 Task: Look for products in the category "Aromatherapy & Essential Oils" from Soothing Touch only.
Action: Mouse pressed left at (268, 127)
Screenshot: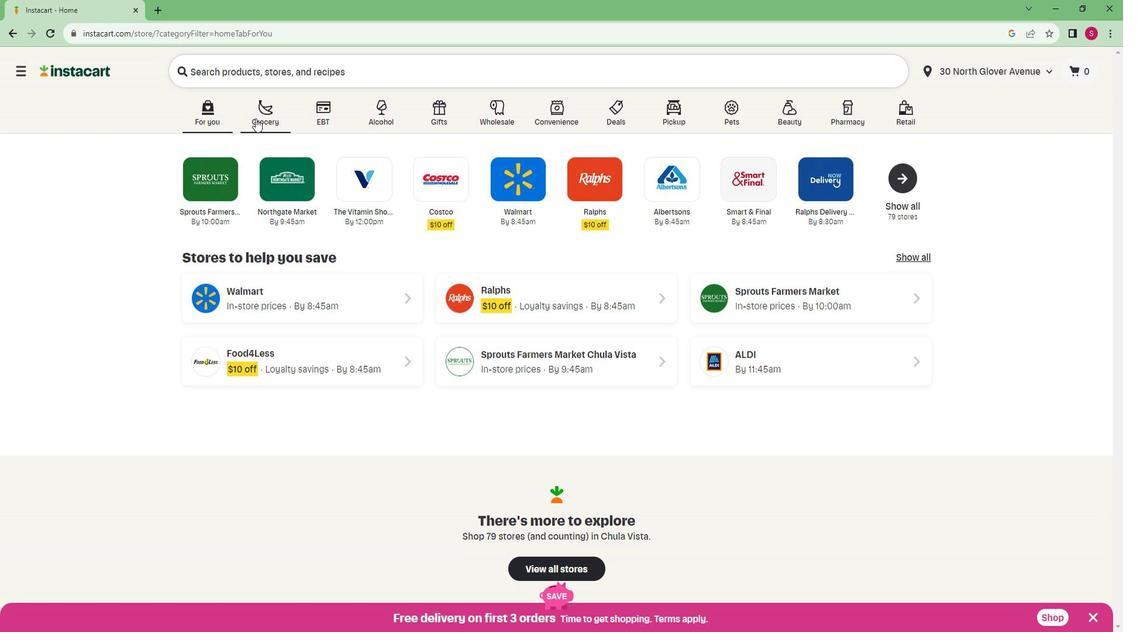 
Action: Mouse moved to (244, 345)
Screenshot: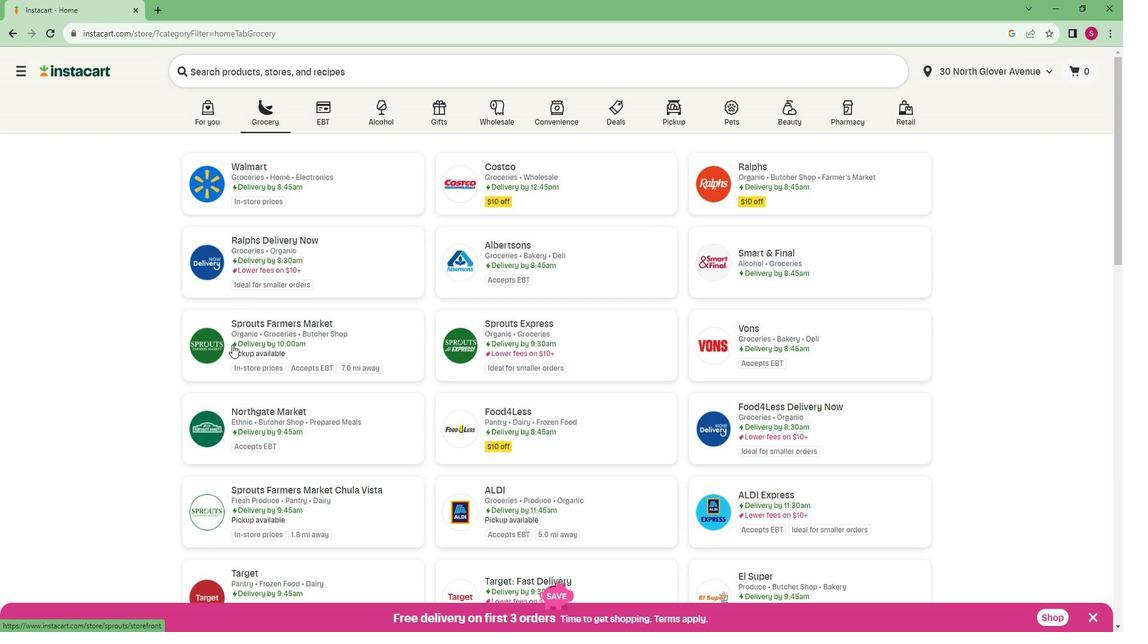 
Action: Mouse pressed left at (244, 345)
Screenshot: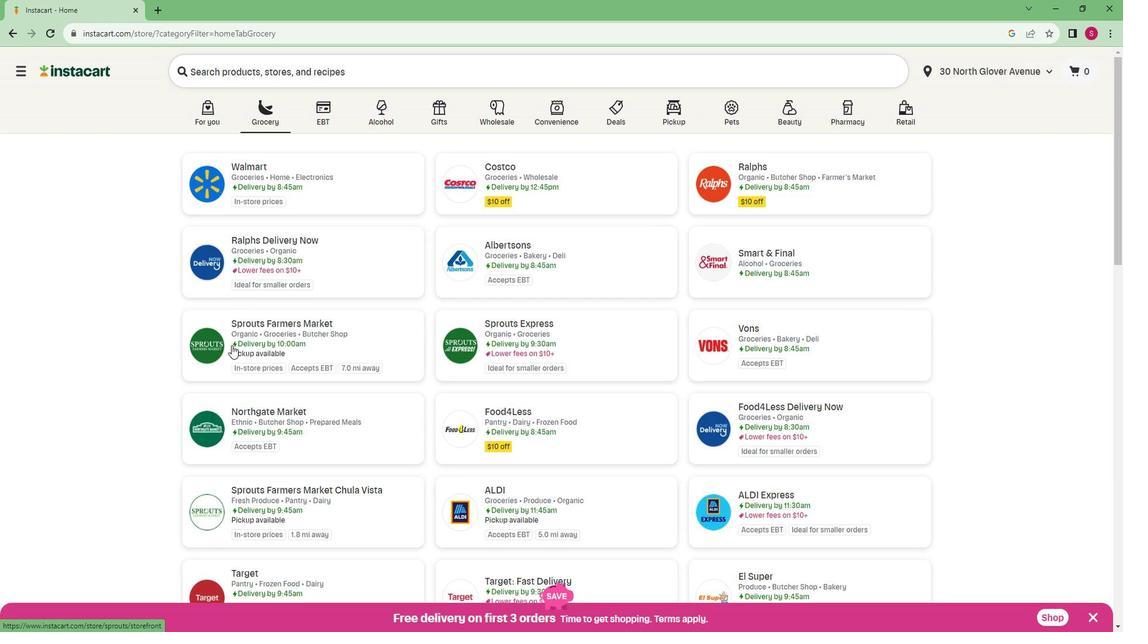 
Action: Mouse moved to (107, 454)
Screenshot: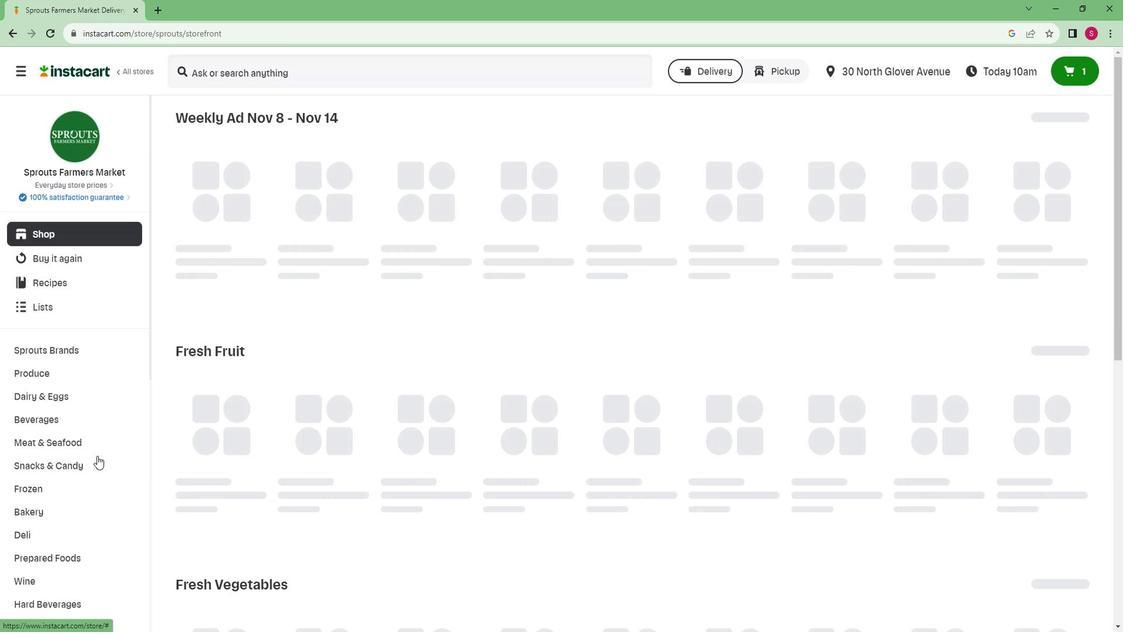 
Action: Mouse scrolled (107, 453) with delta (0, 0)
Screenshot: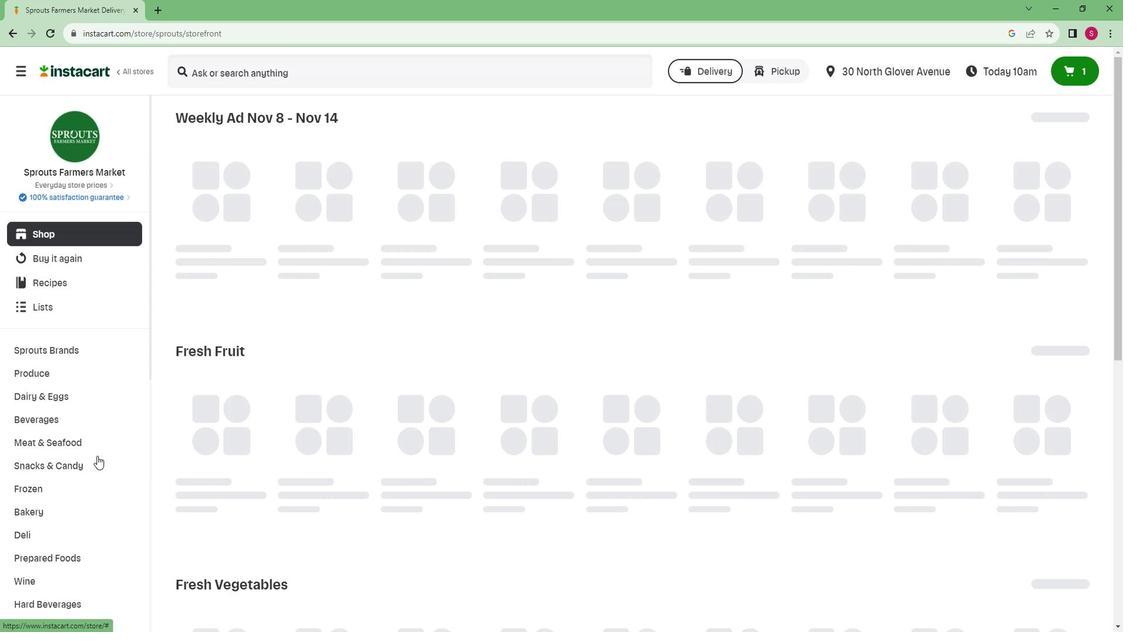 
Action: Mouse scrolled (107, 453) with delta (0, 0)
Screenshot: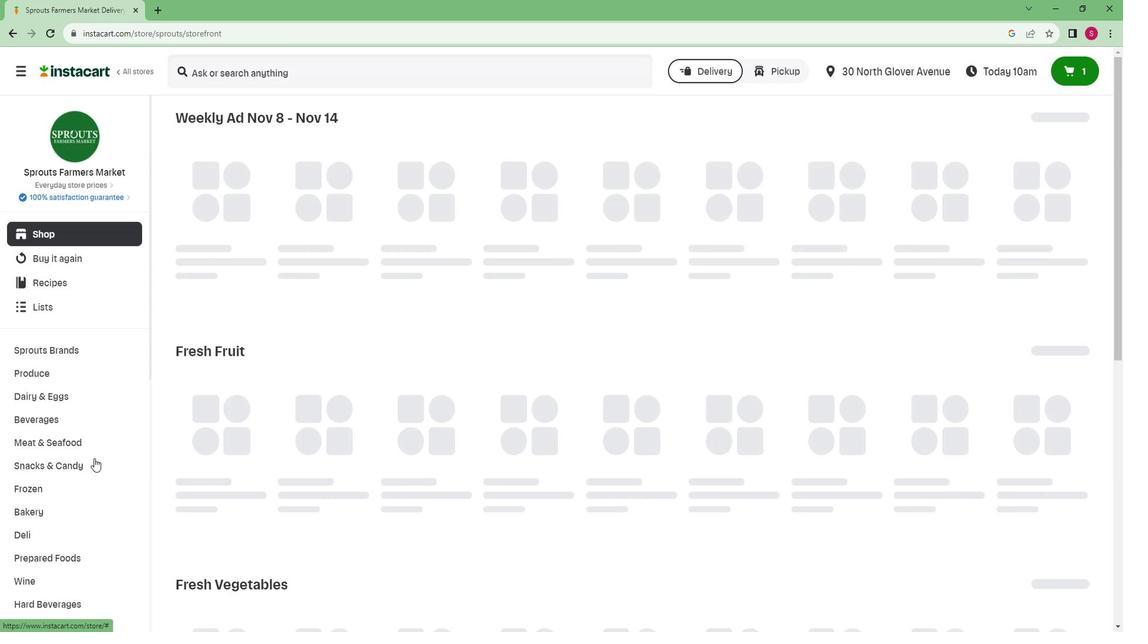
Action: Mouse scrolled (107, 453) with delta (0, 0)
Screenshot: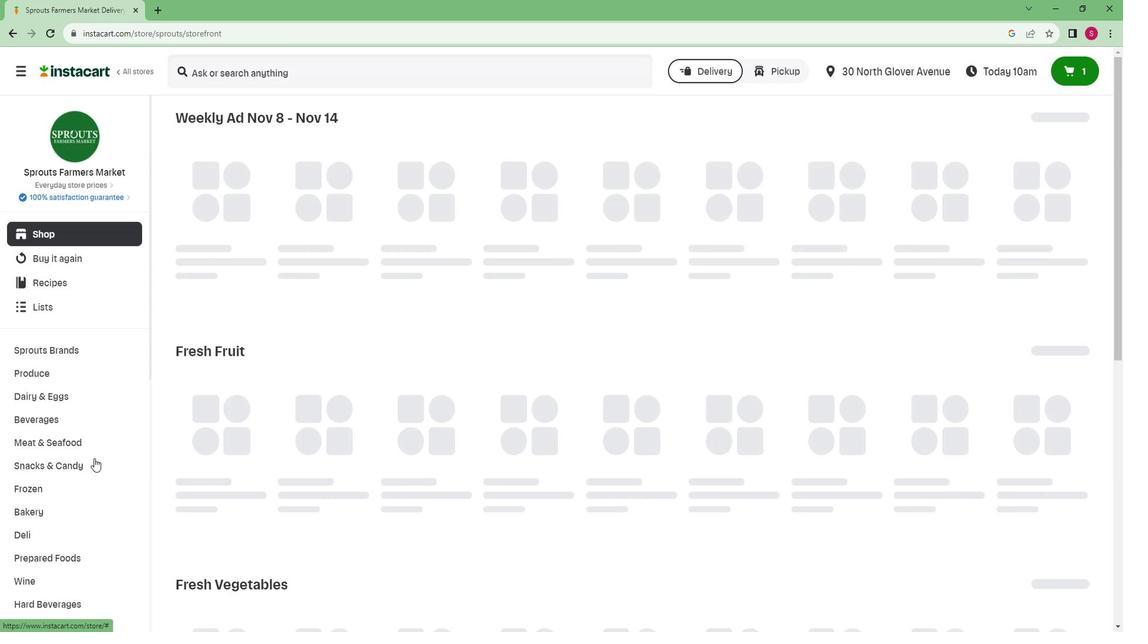 
Action: Mouse scrolled (107, 453) with delta (0, 0)
Screenshot: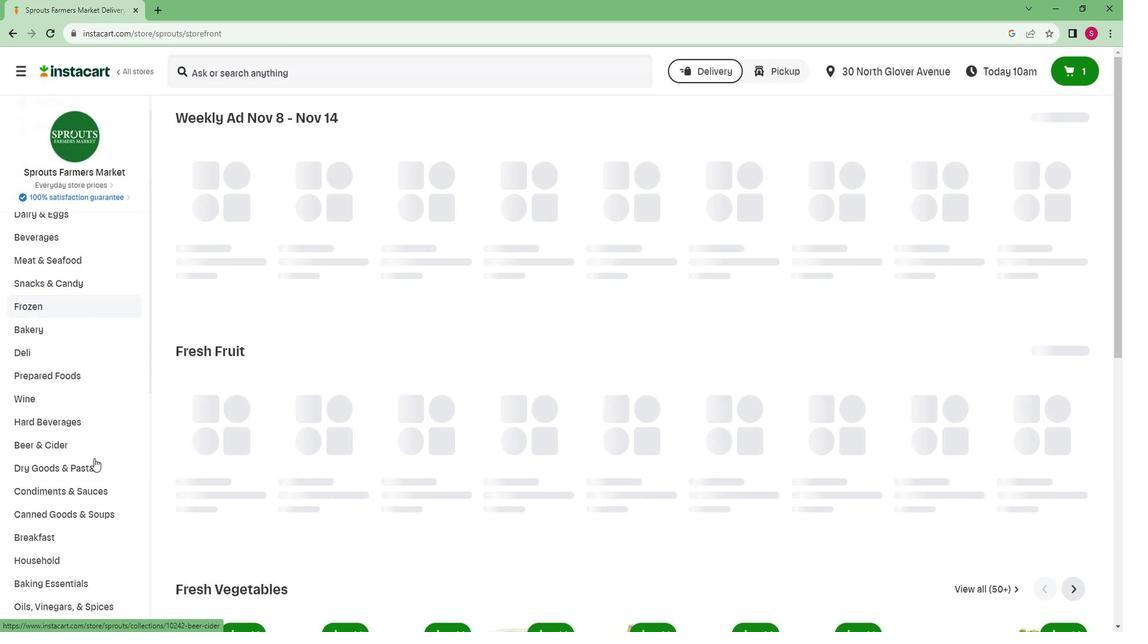 
Action: Mouse scrolled (107, 453) with delta (0, 0)
Screenshot: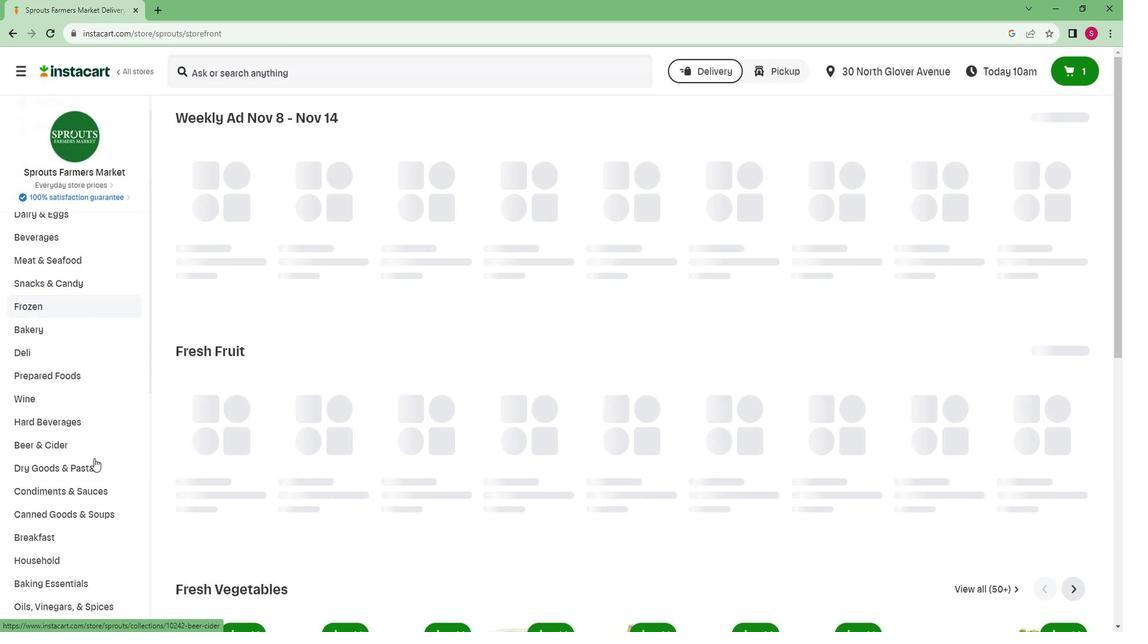 
Action: Mouse scrolled (107, 453) with delta (0, 0)
Screenshot: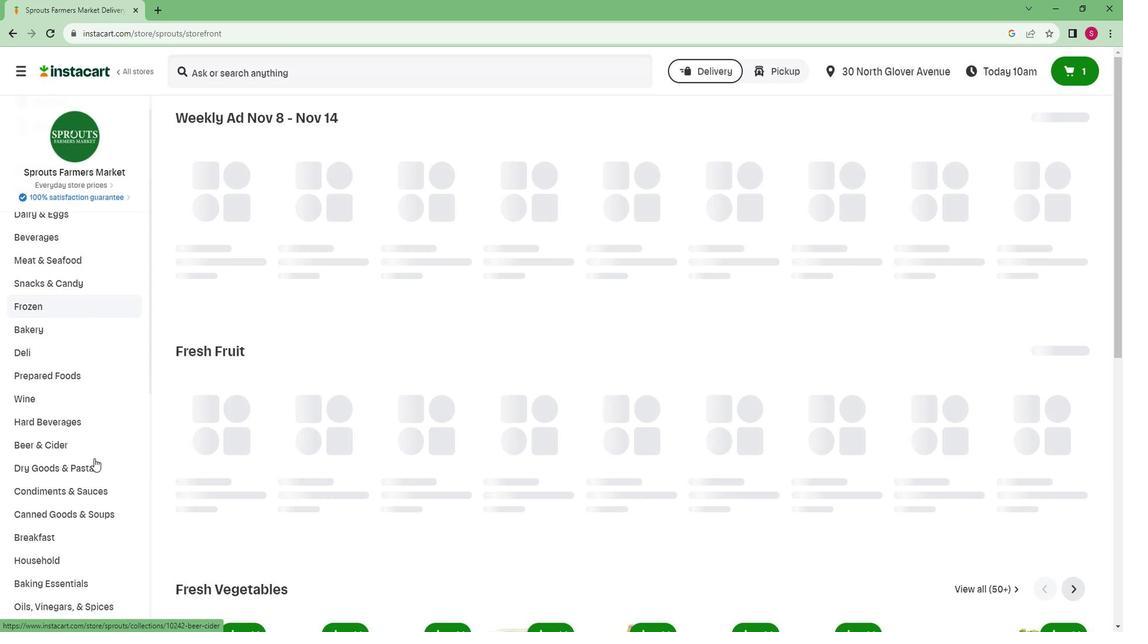 
Action: Mouse scrolled (107, 453) with delta (0, 0)
Screenshot: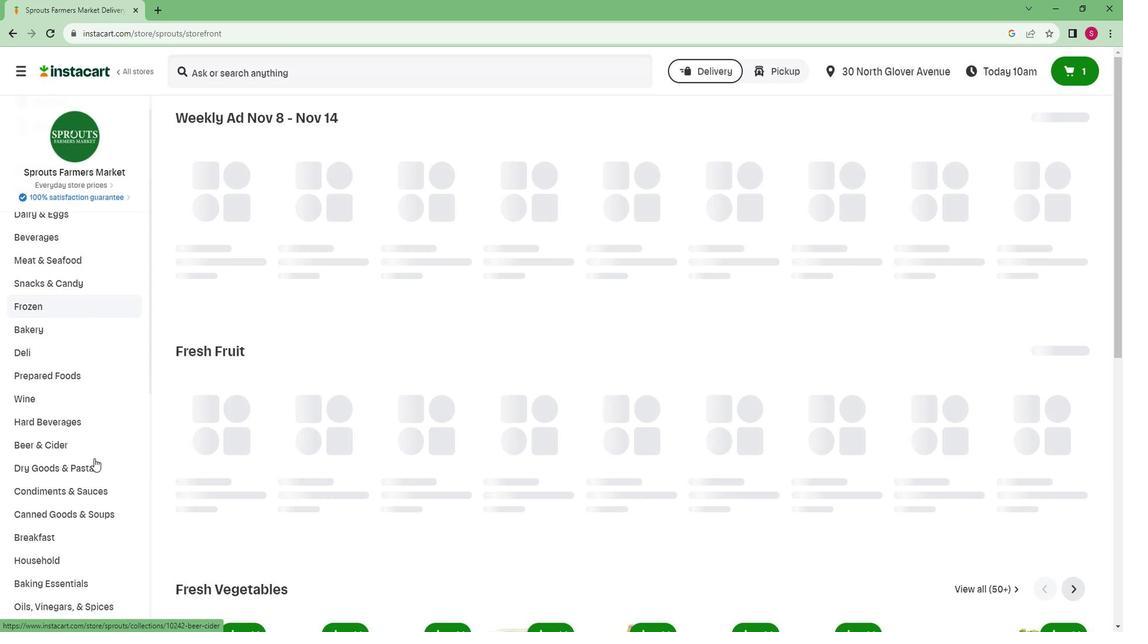 
Action: Mouse scrolled (107, 453) with delta (0, 0)
Screenshot: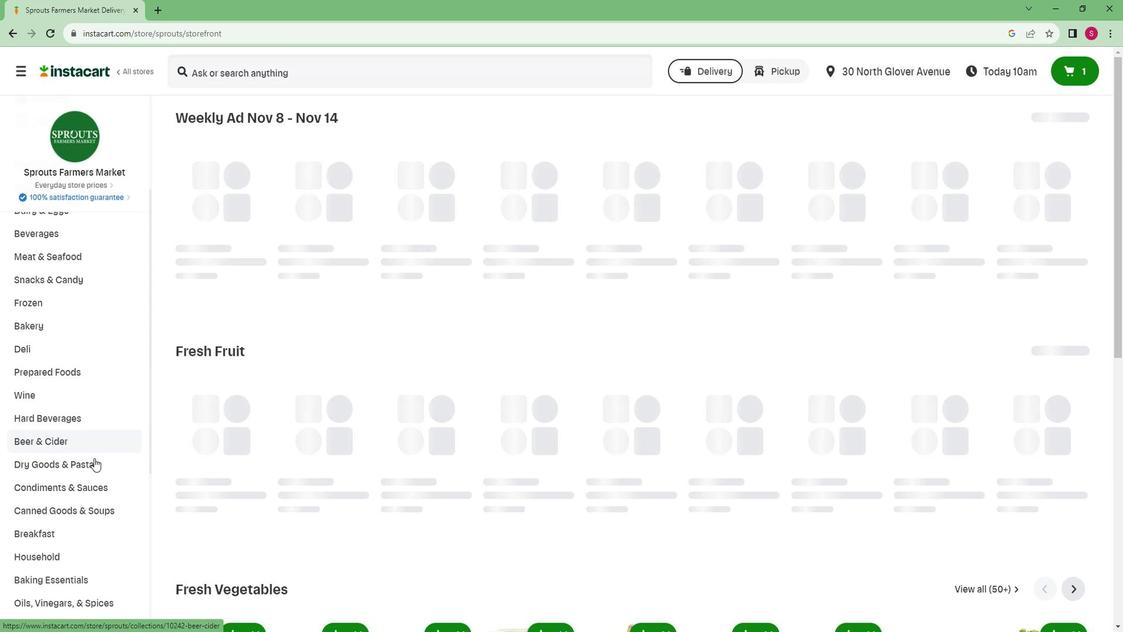 
Action: Mouse scrolled (107, 453) with delta (0, 0)
Screenshot: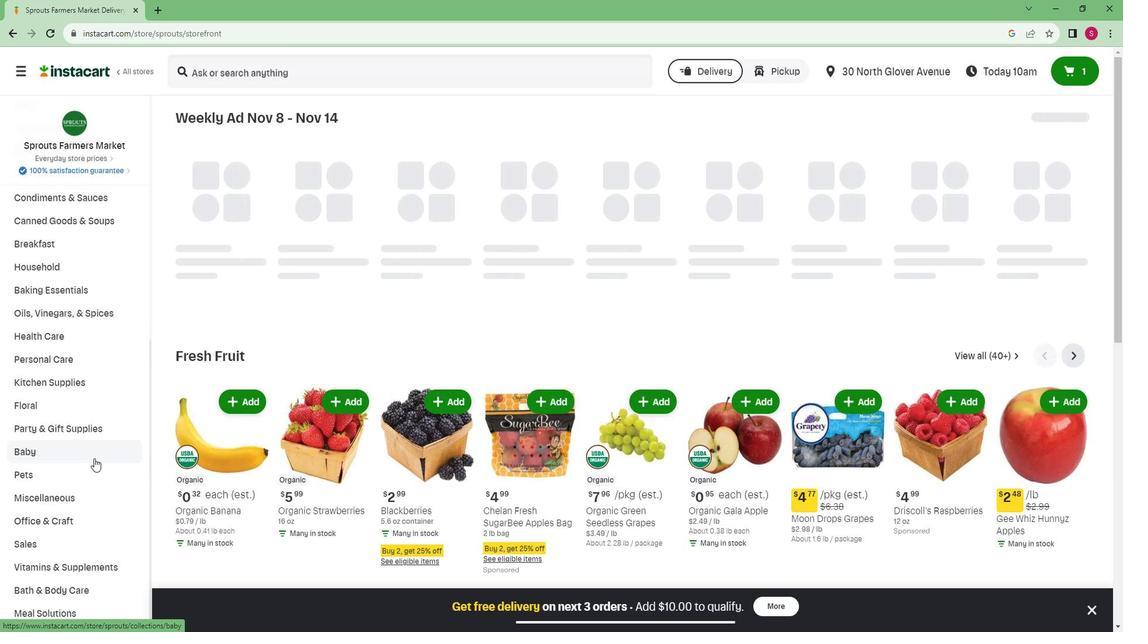 
Action: Mouse scrolled (107, 453) with delta (0, 0)
Screenshot: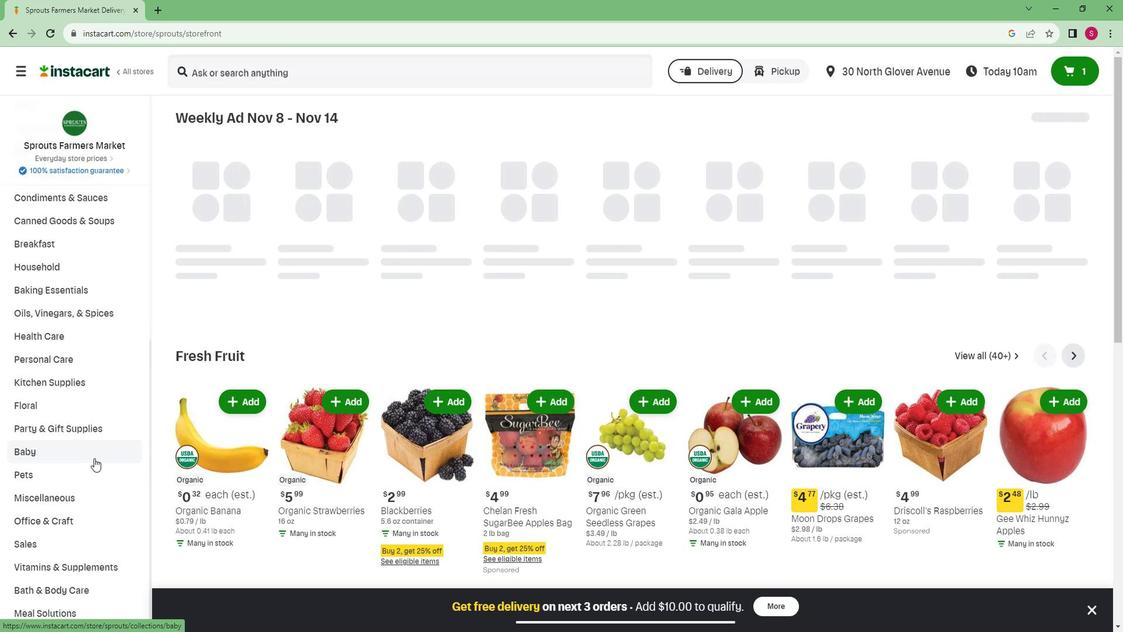
Action: Mouse scrolled (107, 453) with delta (0, 0)
Screenshot: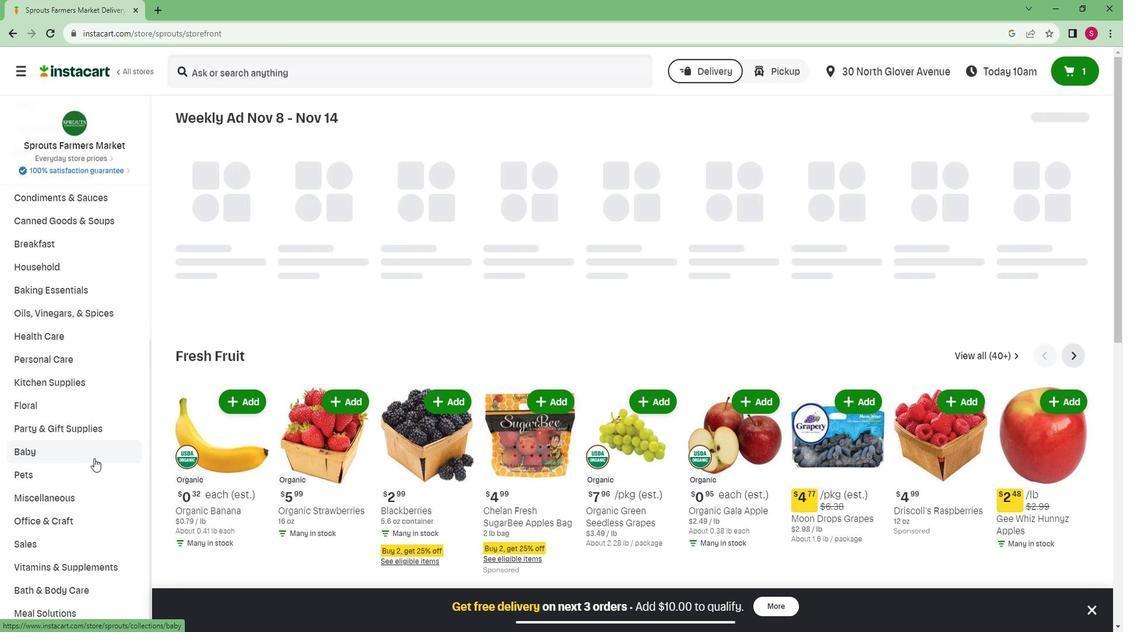 
Action: Mouse moved to (84, 581)
Screenshot: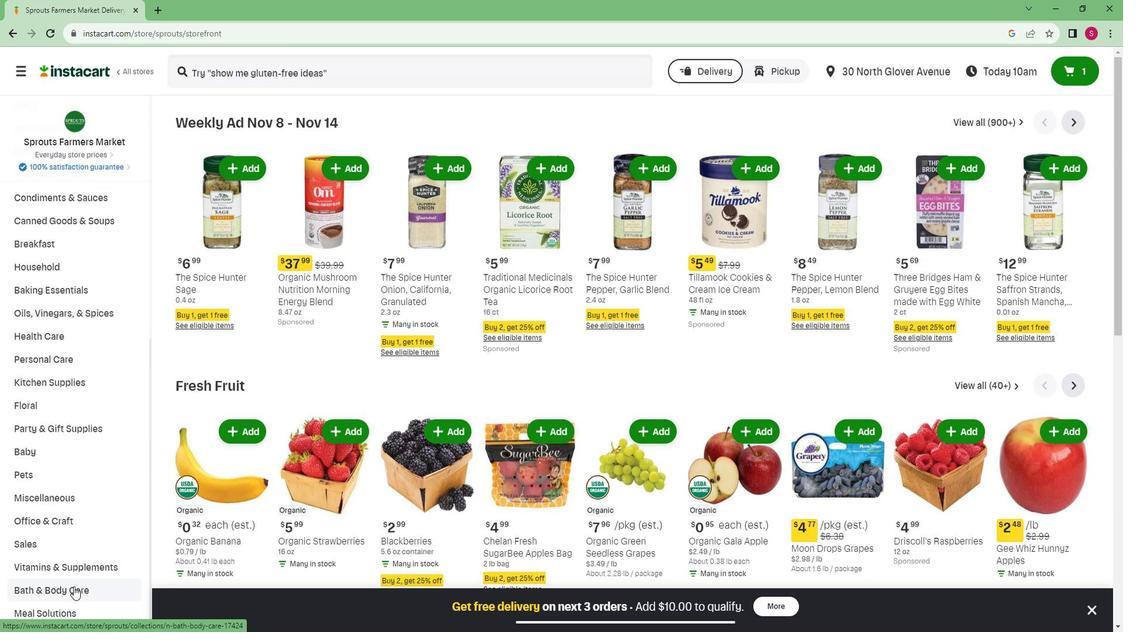 
Action: Mouse pressed left at (84, 581)
Screenshot: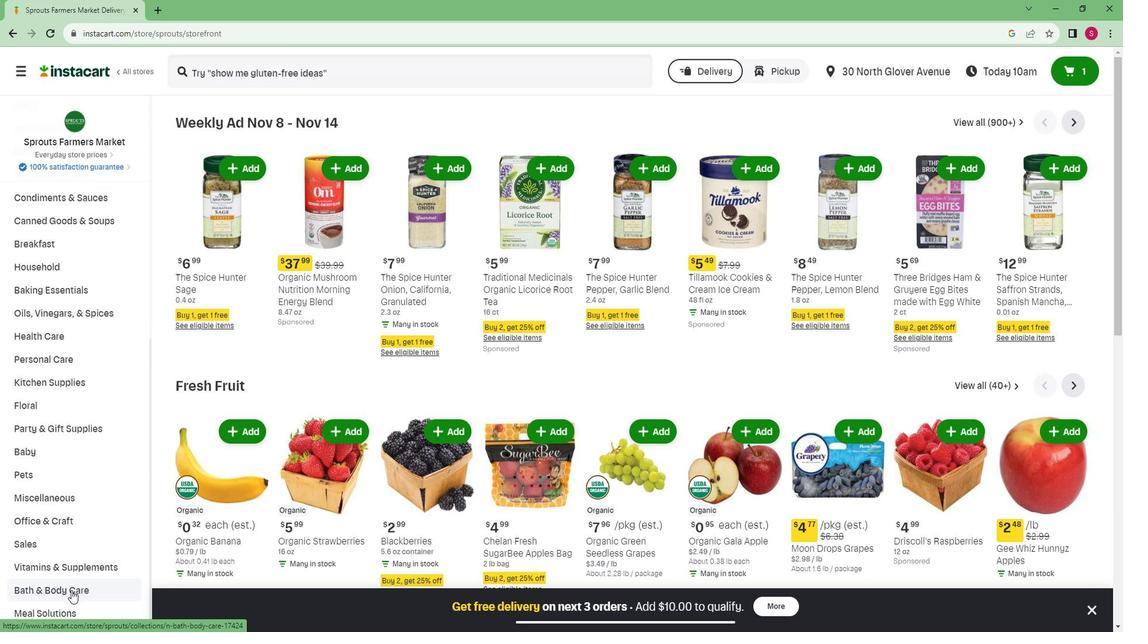 
Action: Mouse moved to (936, 163)
Screenshot: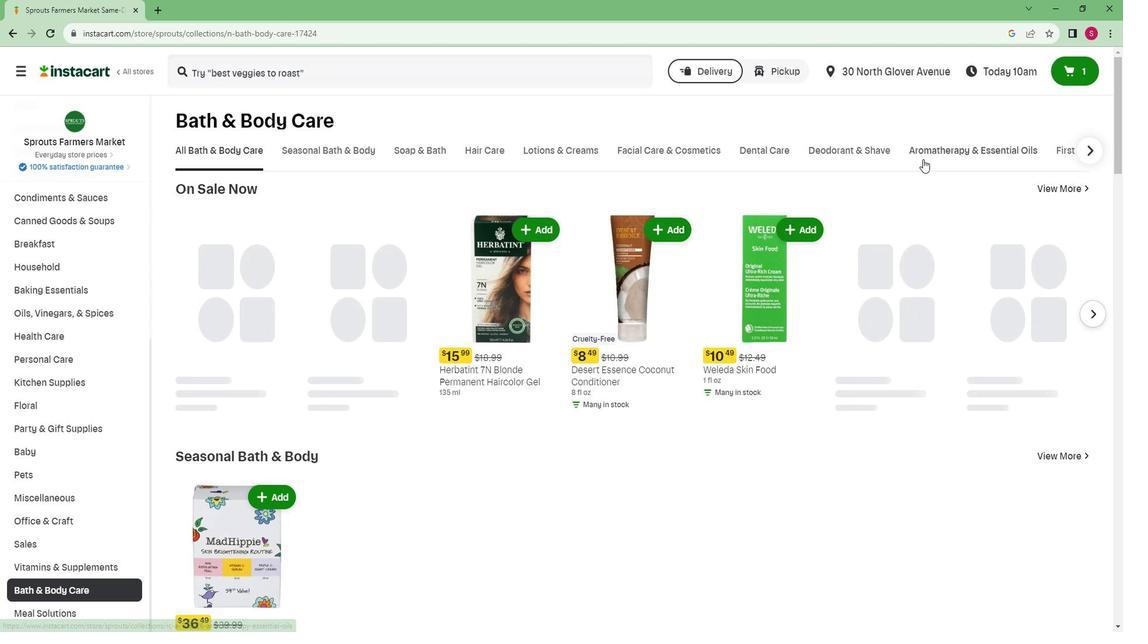 
Action: Mouse pressed left at (936, 163)
Screenshot: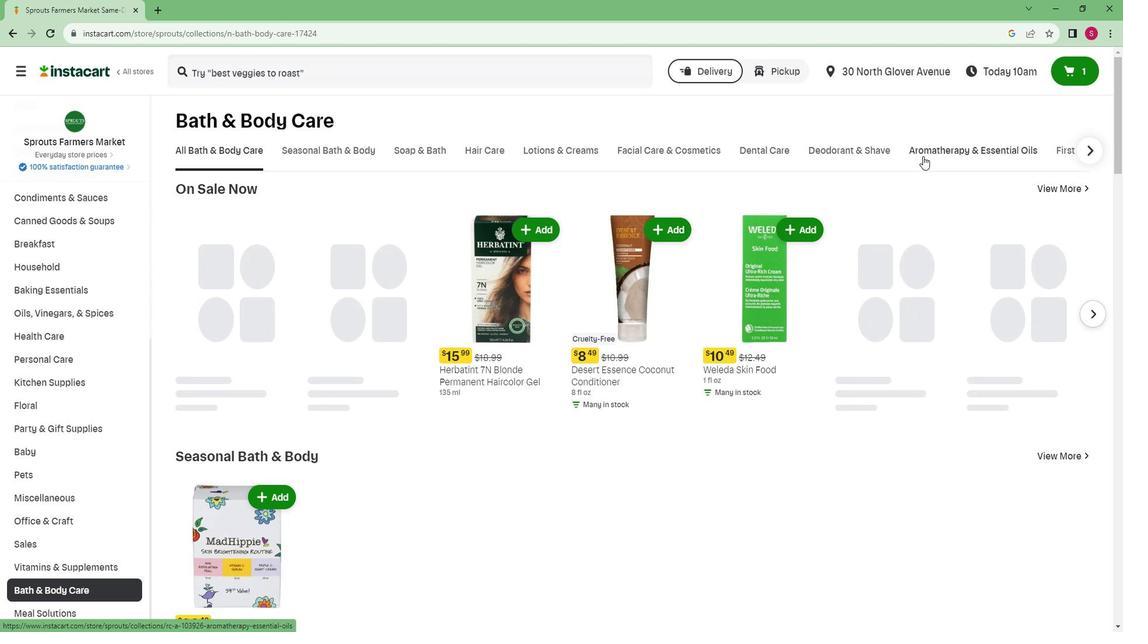 
Action: Mouse moved to (278, 201)
Screenshot: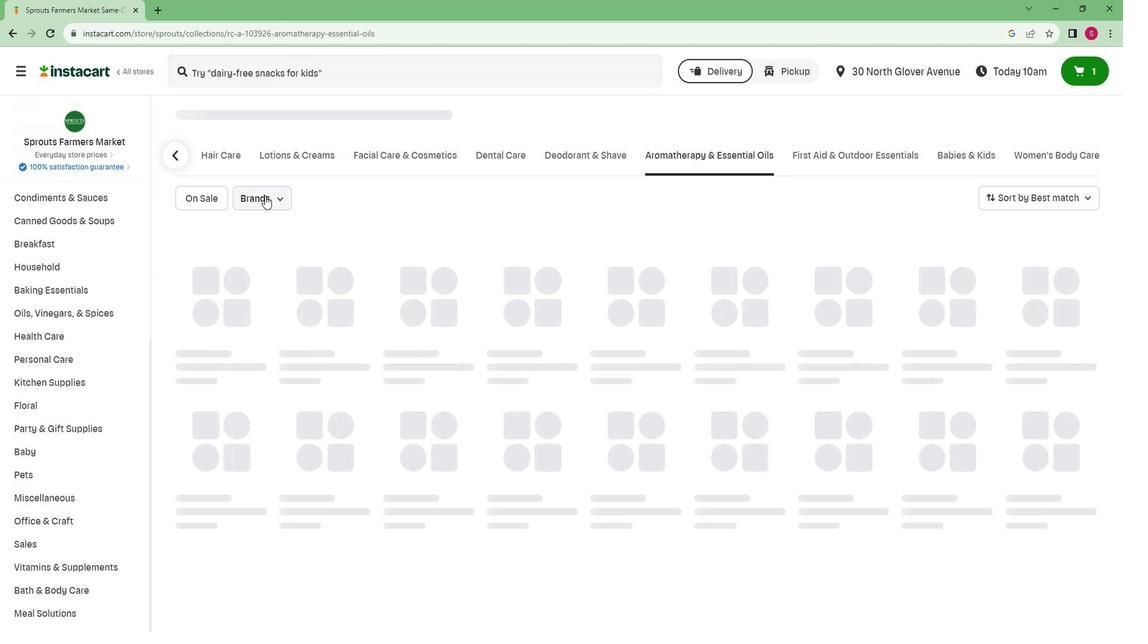
Action: Mouse pressed left at (278, 201)
Screenshot: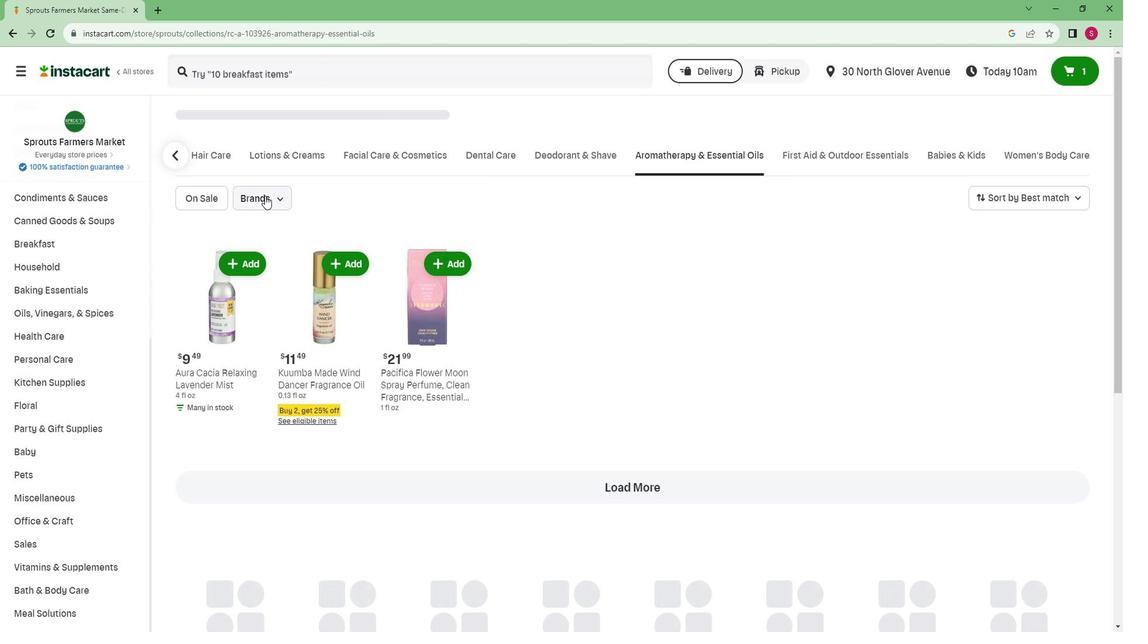 
Action: Mouse moved to (282, 275)
Screenshot: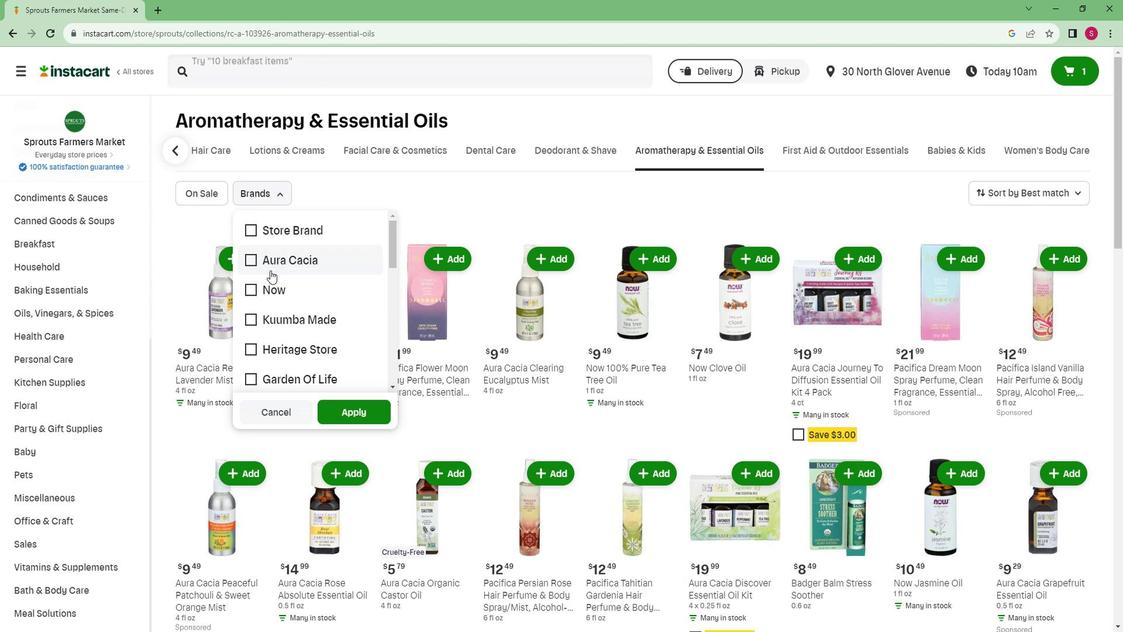 
Action: Mouse scrolled (282, 274) with delta (0, 0)
Screenshot: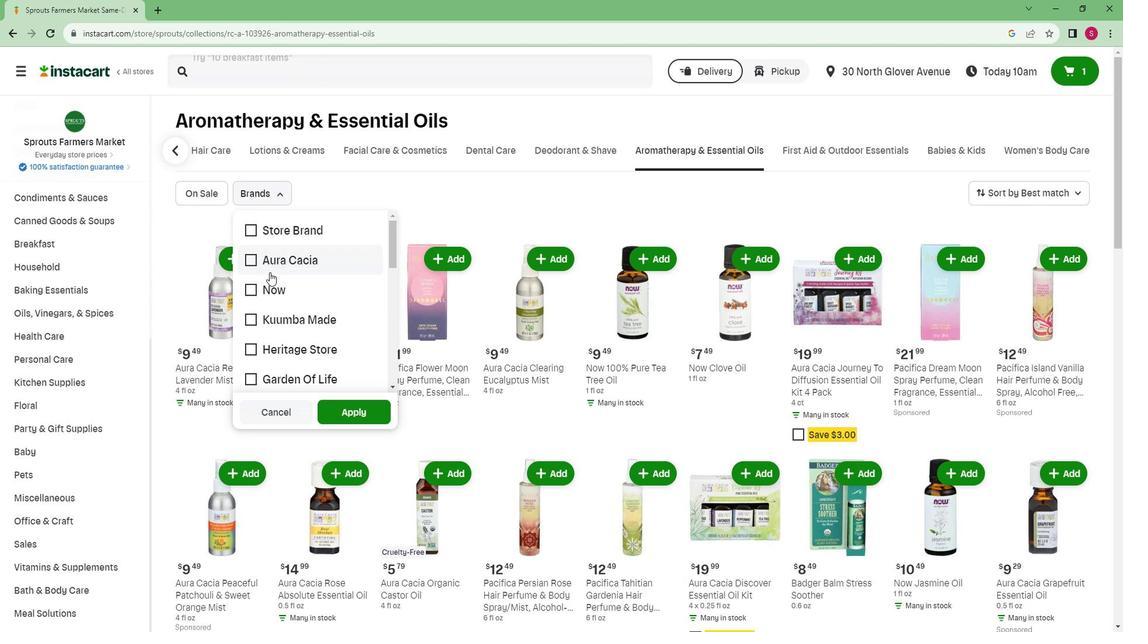 
Action: Mouse scrolled (282, 274) with delta (0, 0)
Screenshot: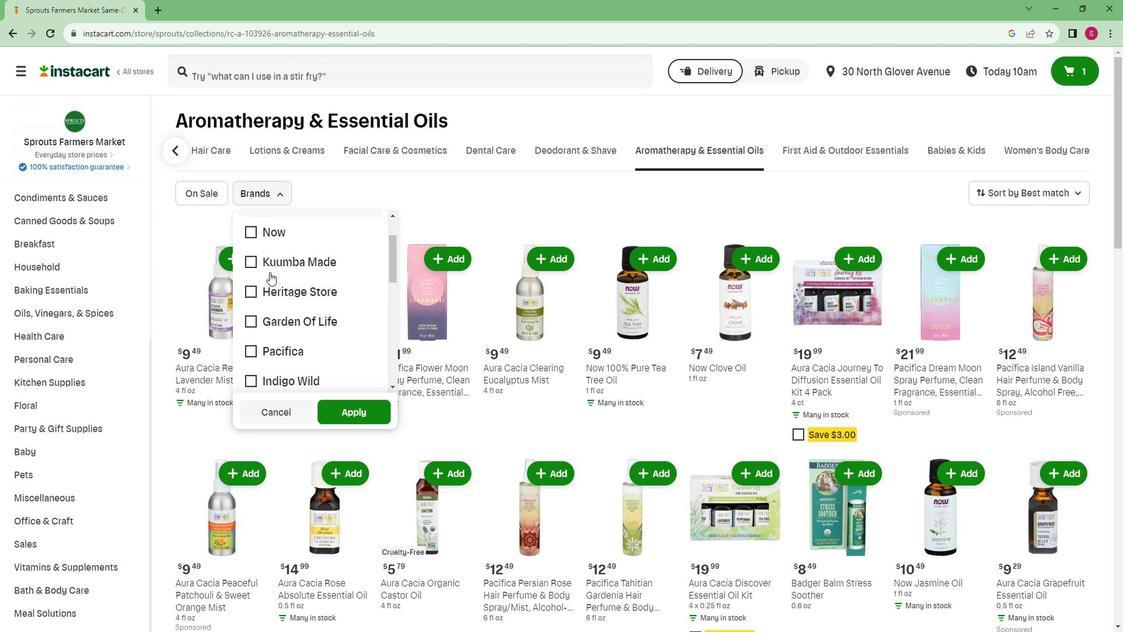 
Action: Mouse scrolled (282, 274) with delta (0, 0)
Screenshot: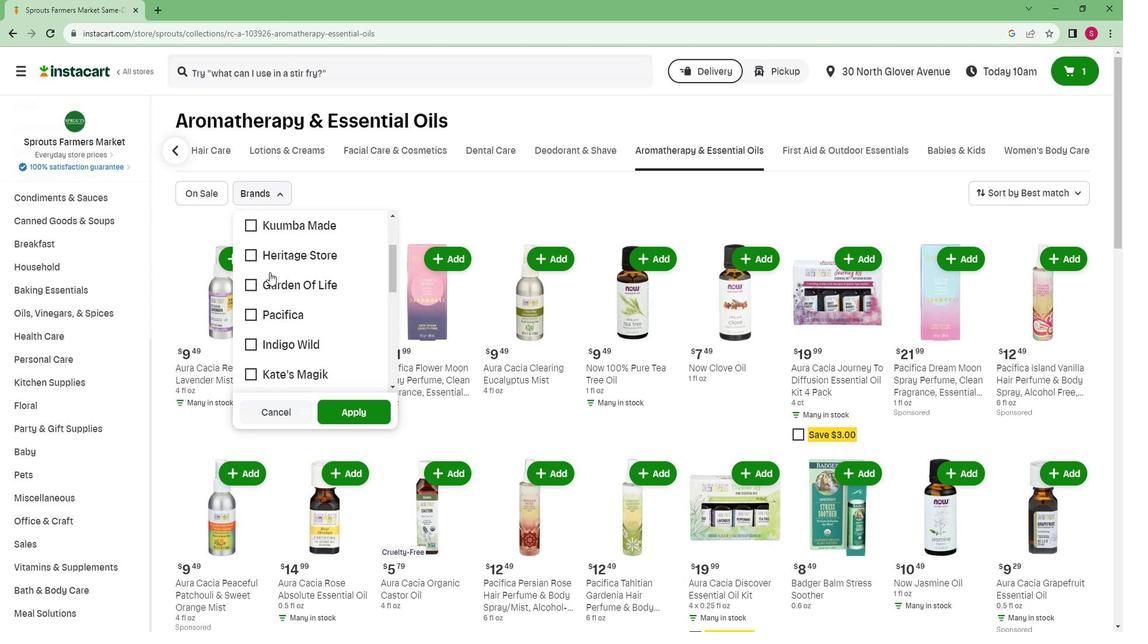 
Action: Mouse scrolled (282, 274) with delta (0, 0)
Screenshot: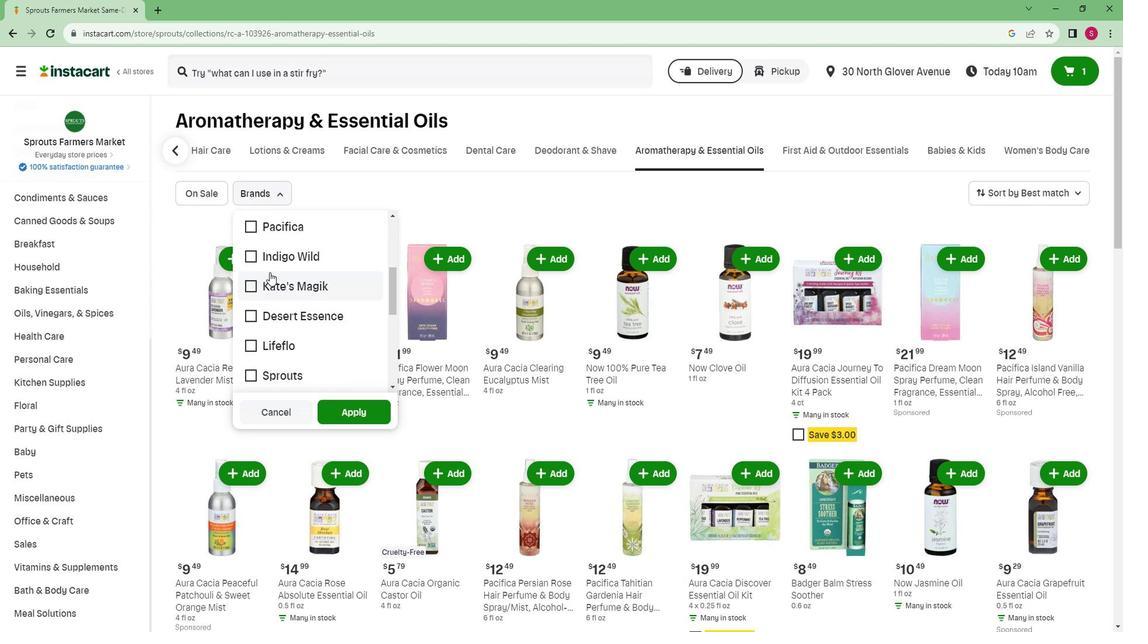 
Action: Mouse moved to (289, 333)
Screenshot: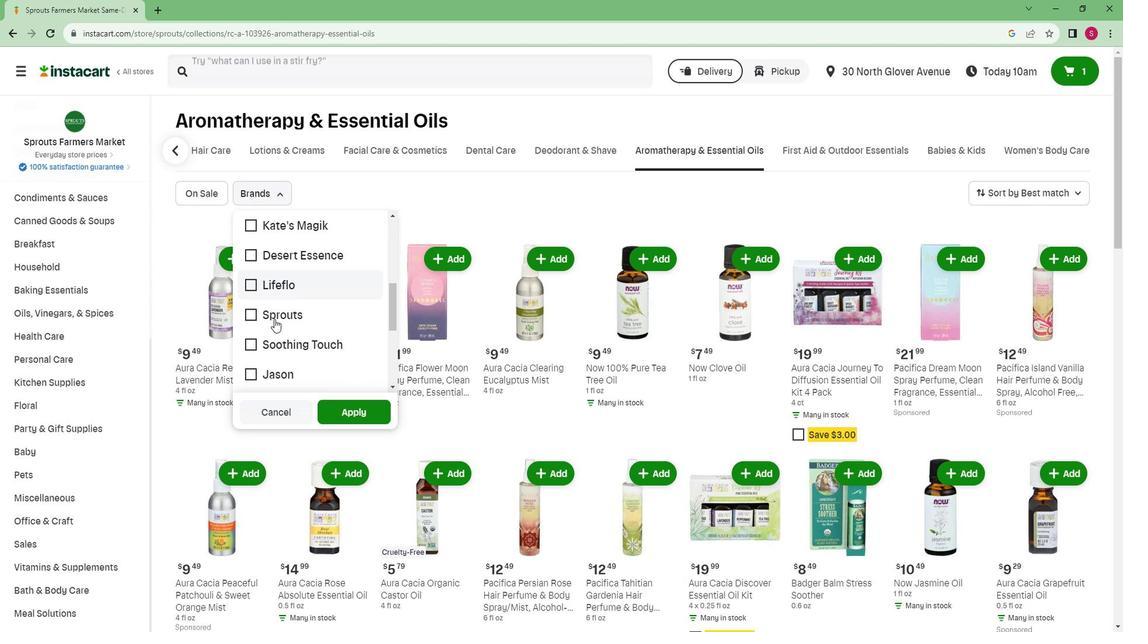 
Action: Mouse pressed left at (289, 333)
Screenshot: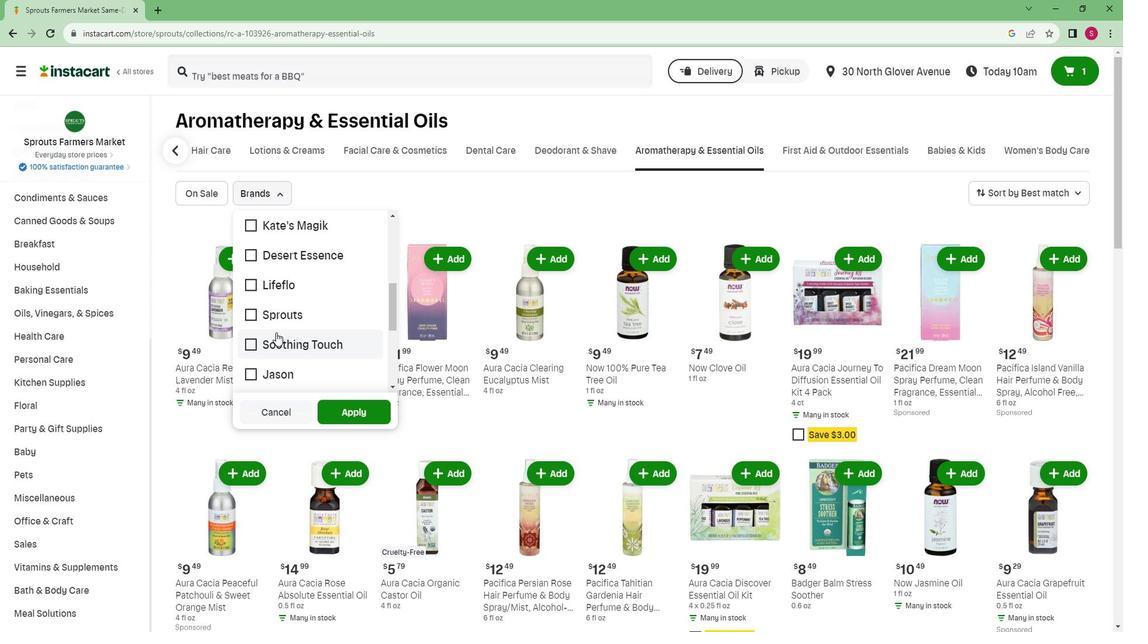 
Action: Mouse moved to (399, 412)
Screenshot: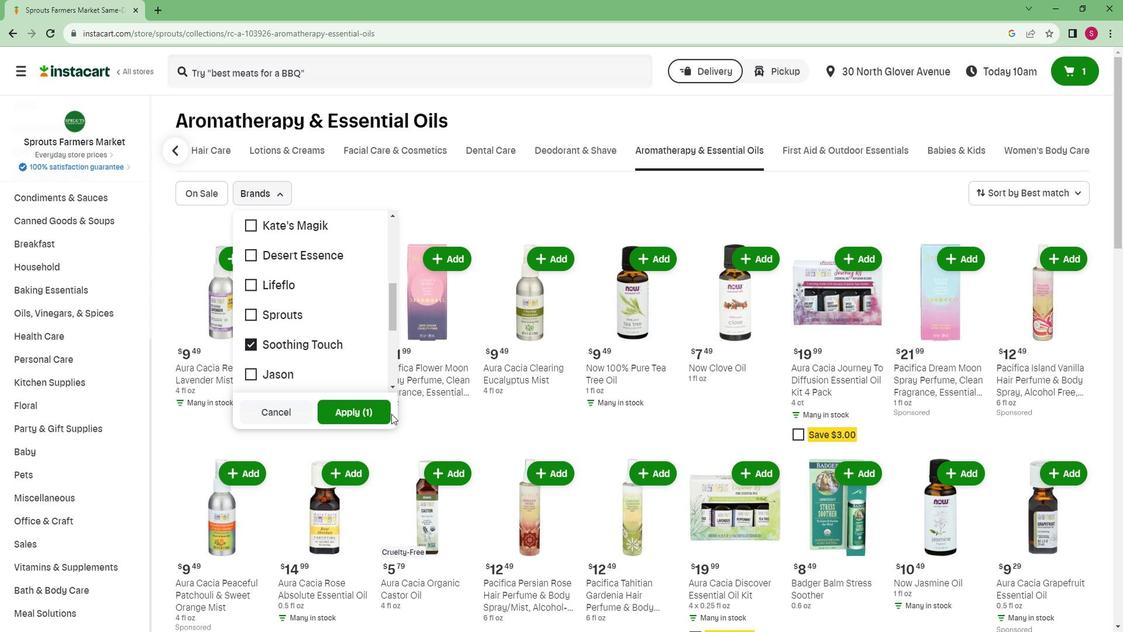 
Action: Mouse pressed left at (399, 412)
Screenshot: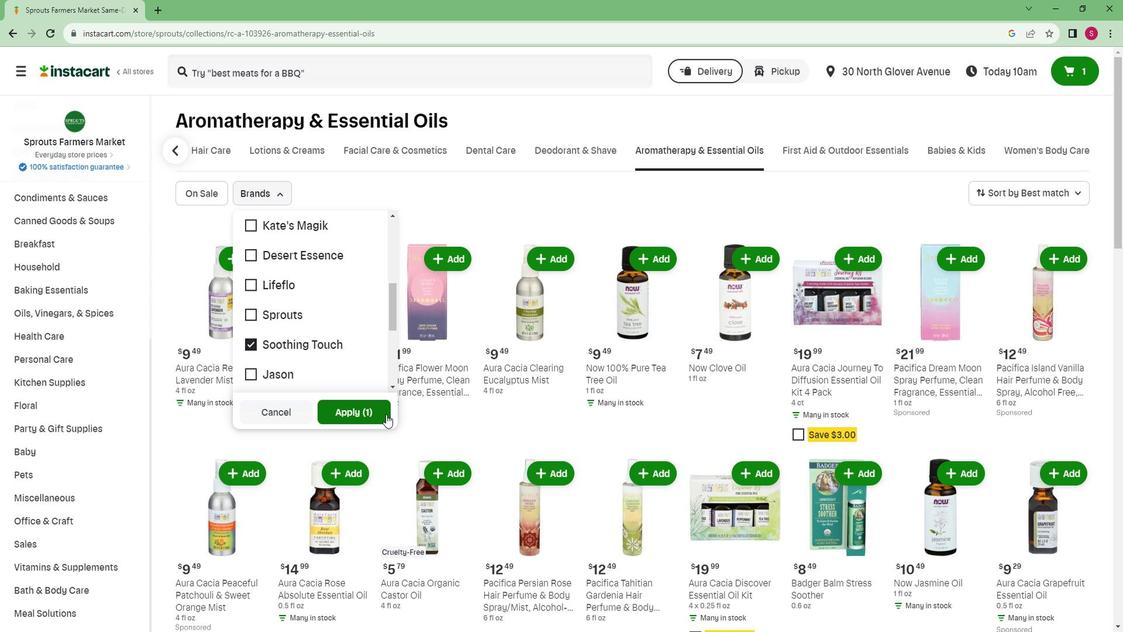 
Action: Mouse moved to (406, 404)
Screenshot: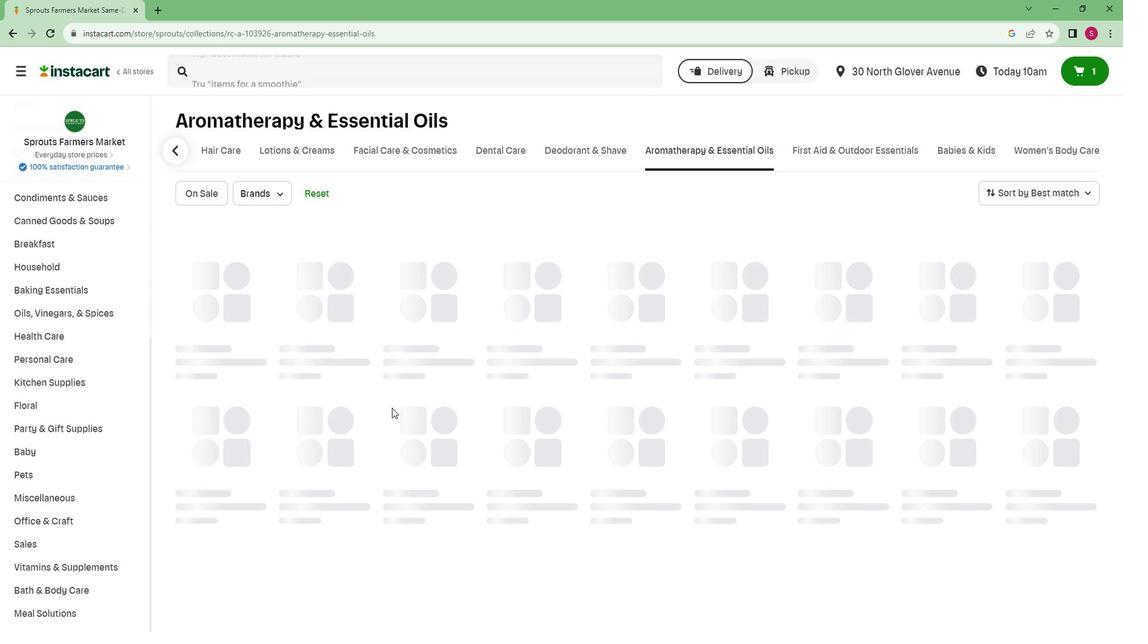 
